 Task: Add the task  Create a new online platform for peer-to-peer rental services to the section Code Combat in the project AgileIntegrate and add a Due Date to the respective task as 2024/04/23
Action: Mouse moved to (697, 515)
Screenshot: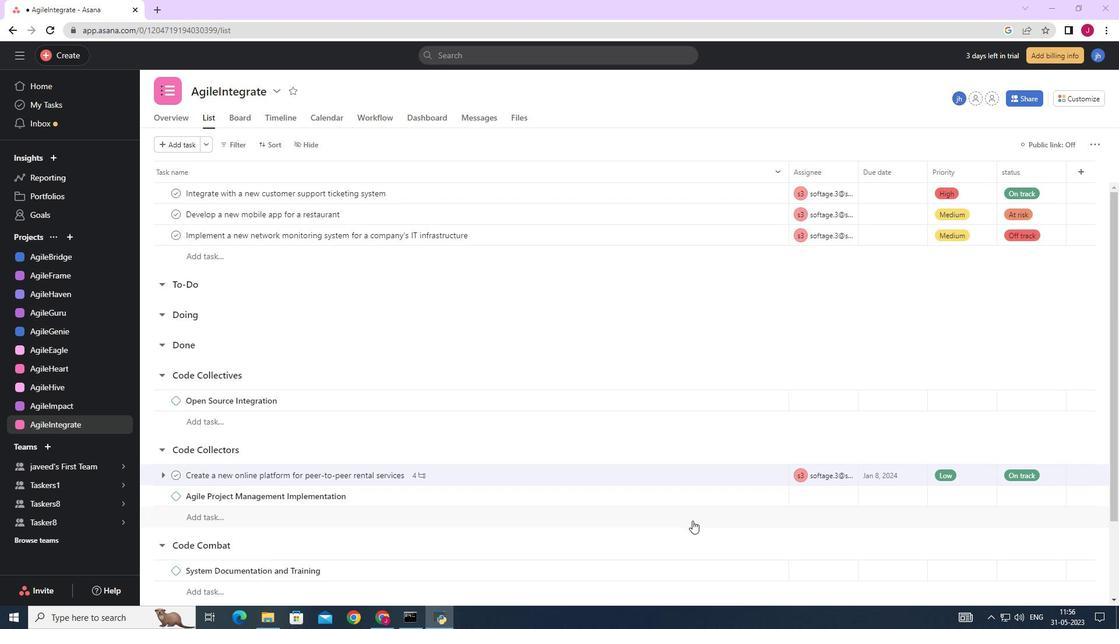 
Action: Mouse scrolled (697, 515) with delta (0, 0)
Screenshot: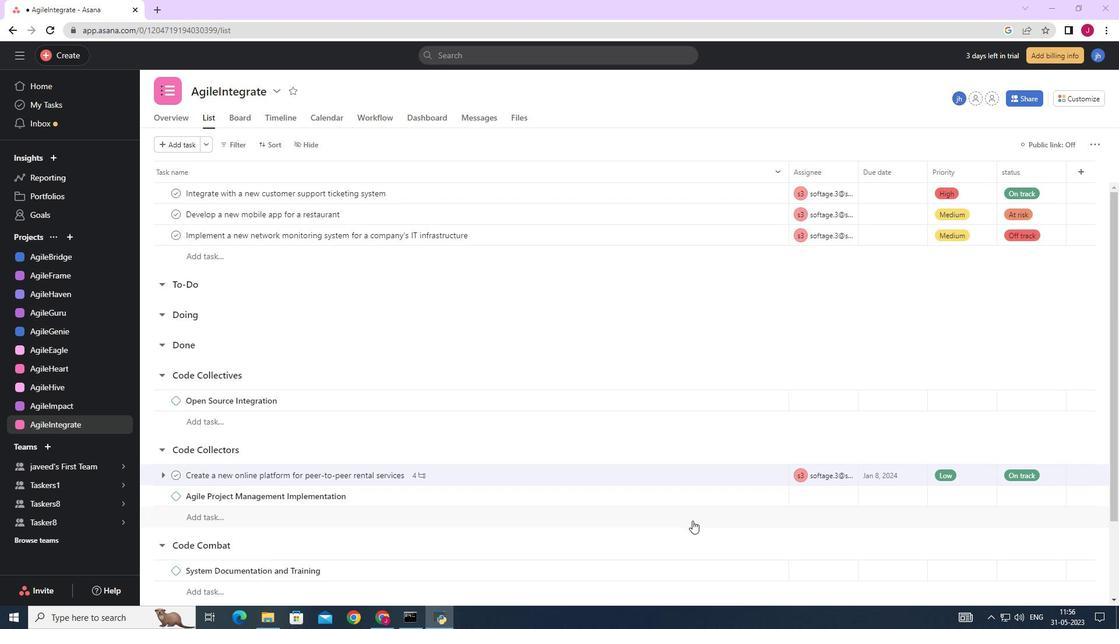 
Action: Mouse moved to (697, 515)
Screenshot: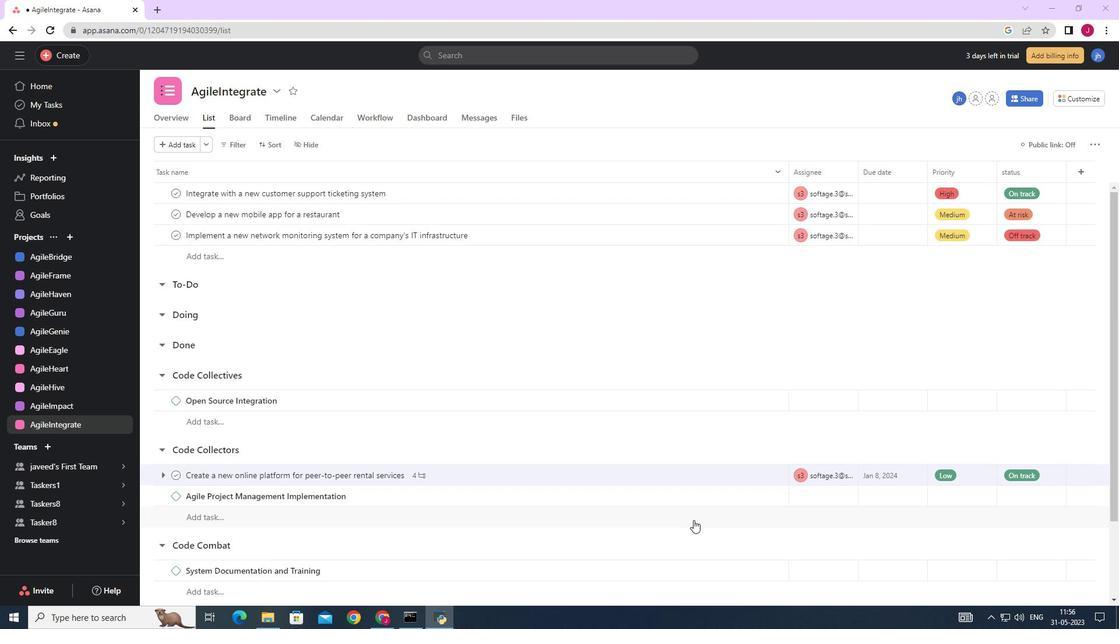 
Action: Mouse scrolled (697, 514) with delta (0, 0)
Screenshot: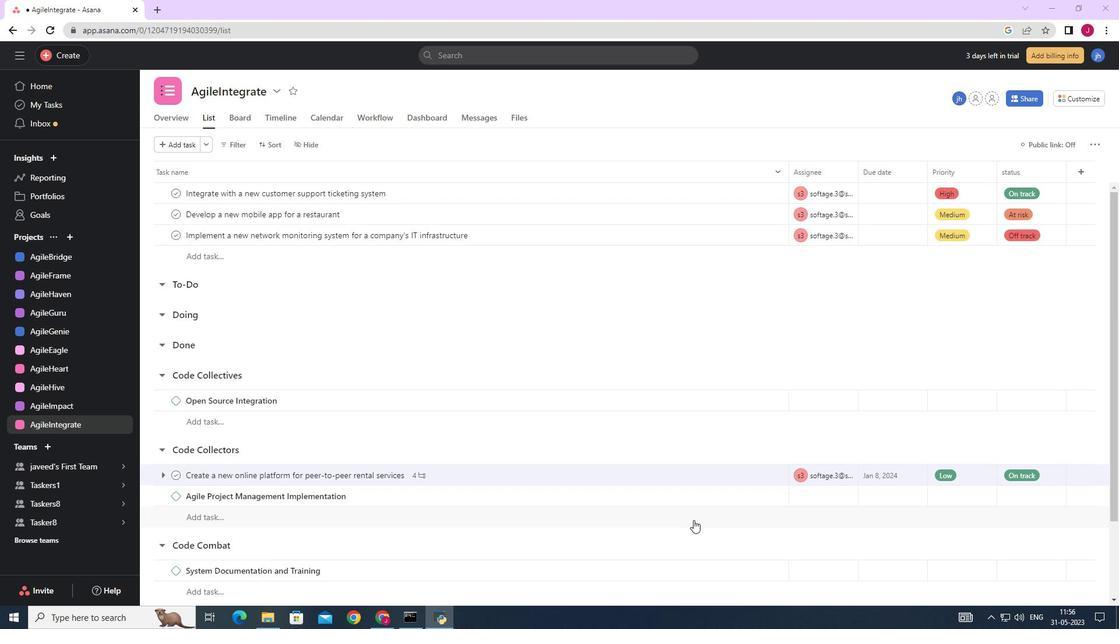 
Action: Mouse moved to (698, 514)
Screenshot: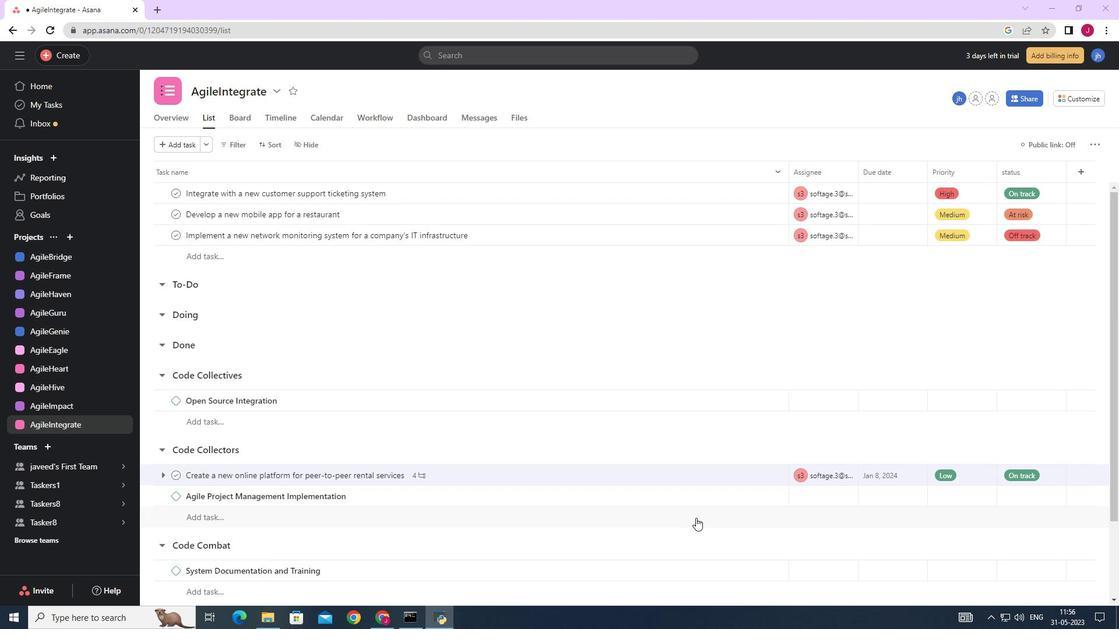 
Action: Mouse scrolled (698, 514) with delta (0, 0)
Screenshot: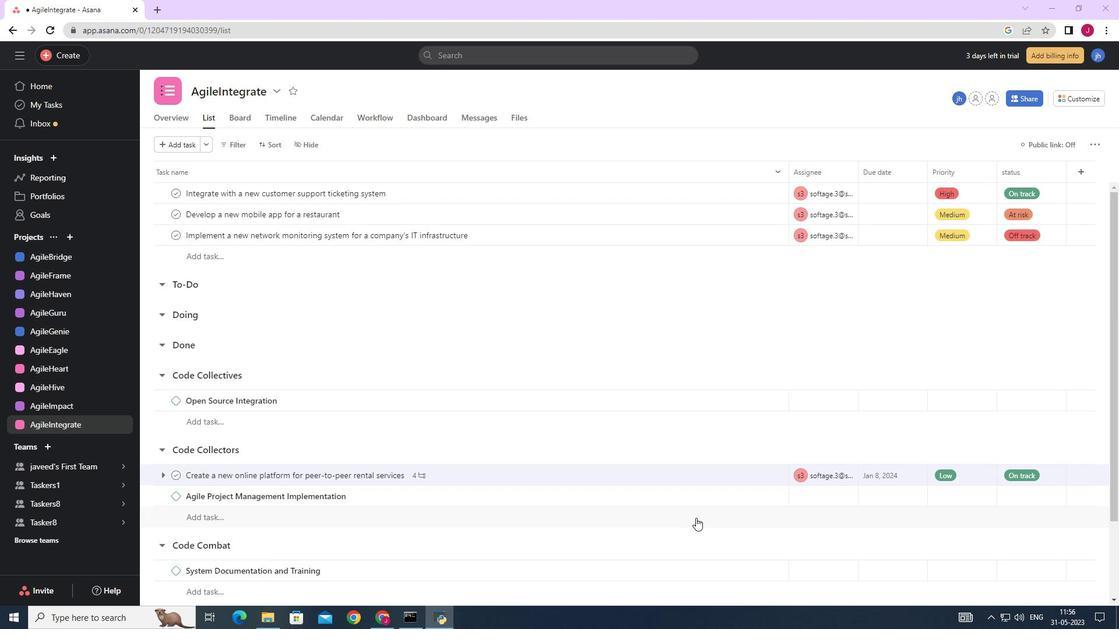 
Action: Mouse moved to (699, 514)
Screenshot: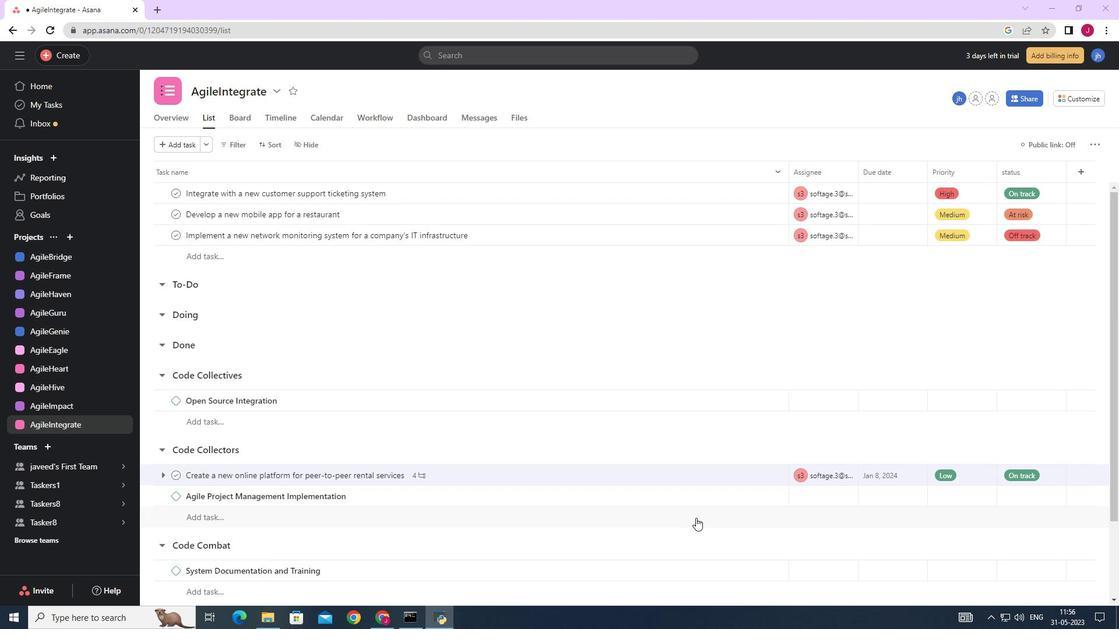 
Action: Mouse scrolled (699, 513) with delta (0, 0)
Screenshot: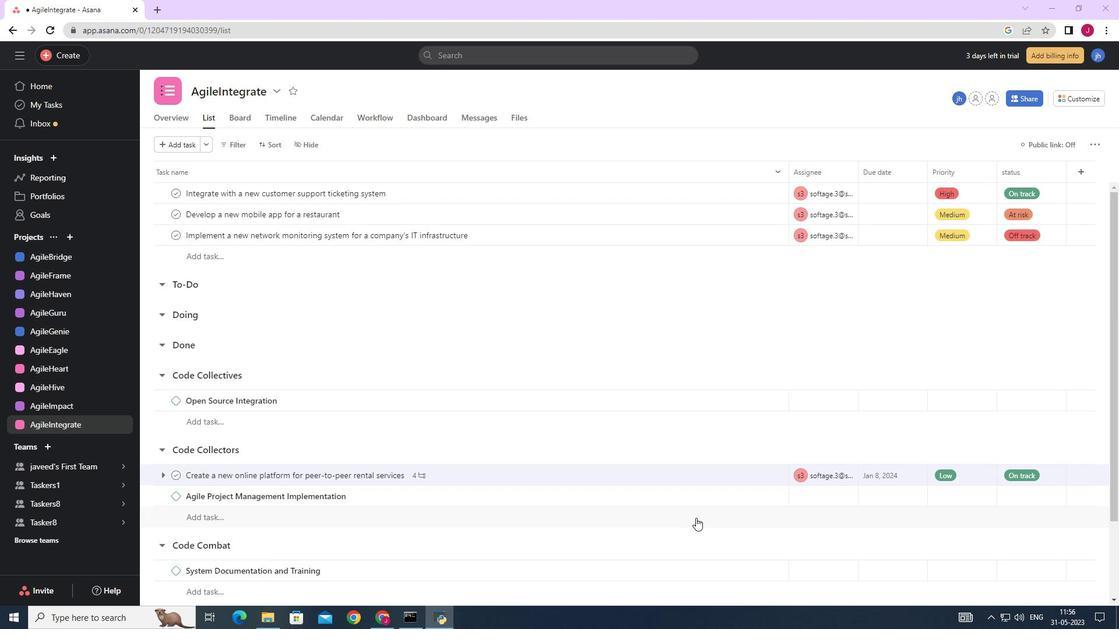 
Action: Mouse moved to (762, 379)
Screenshot: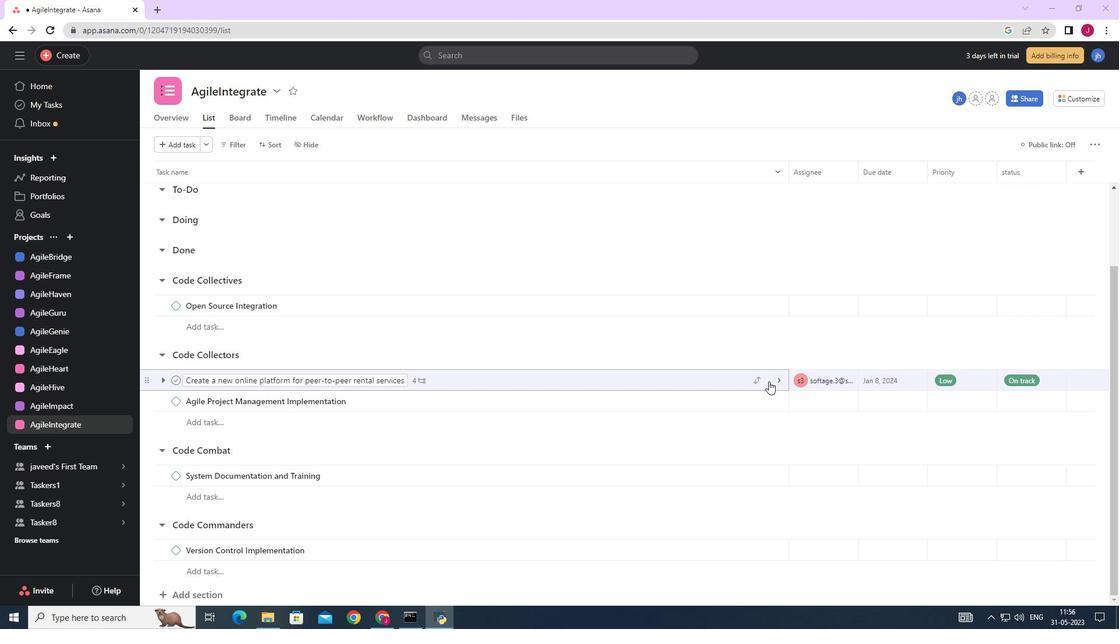 
Action: Mouse pressed left at (762, 379)
Screenshot: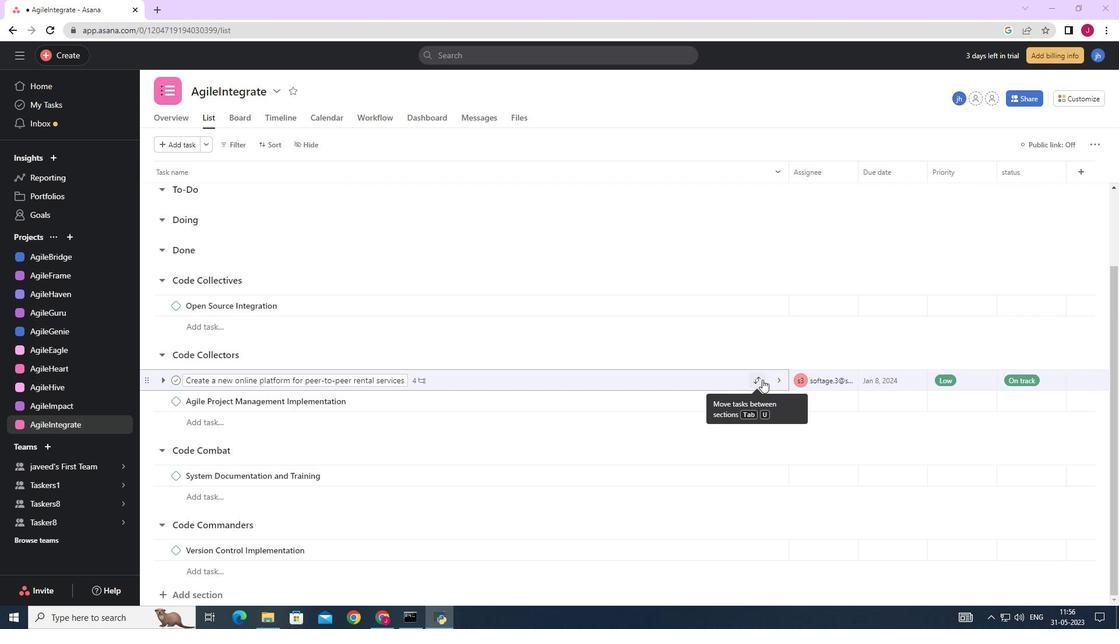 
Action: Mouse moved to (705, 552)
Screenshot: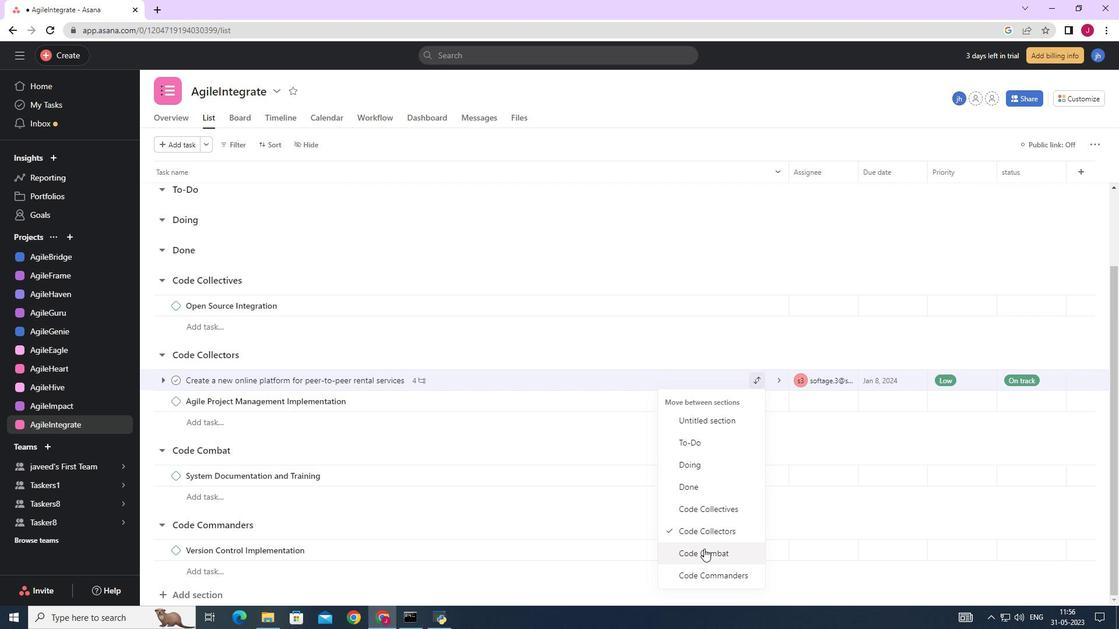 
Action: Mouse pressed left at (705, 552)
Screenshot: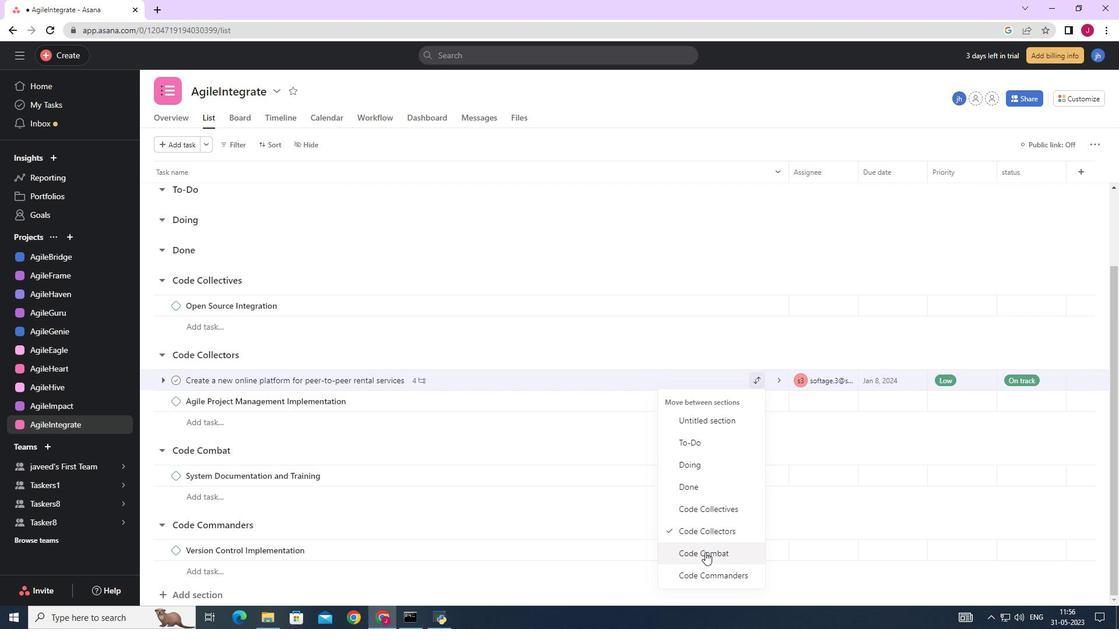 
Action: Mouse moved to (918, 458)
Screenshot: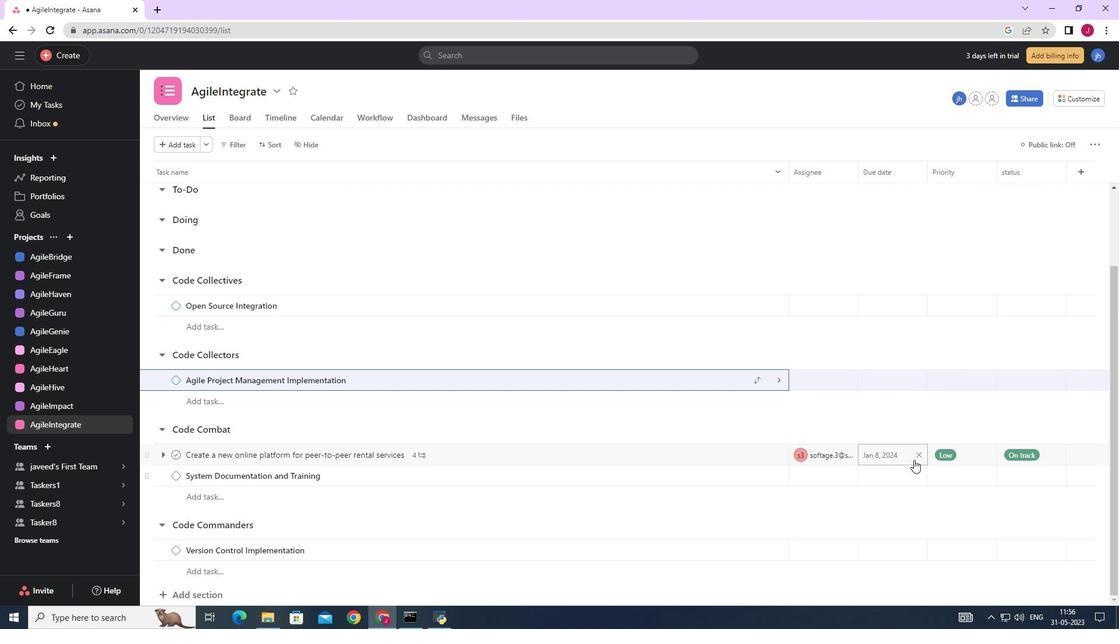
Action: Mouse pressed left at (918, 458)
Screenshot: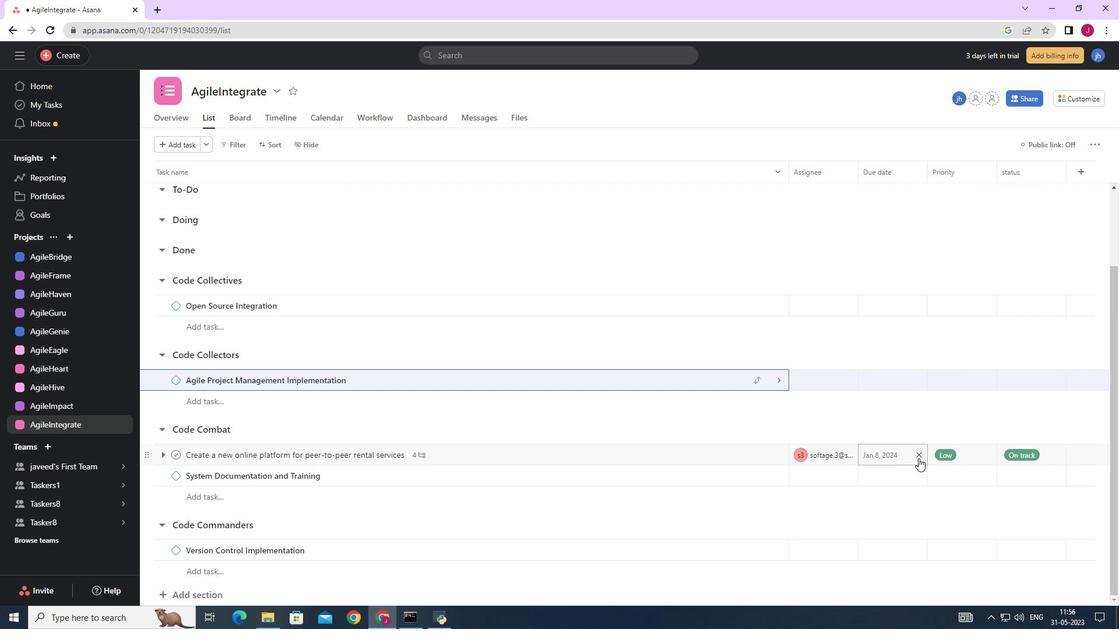 
Action: Mouse moved to (890, 456)
Screenshot: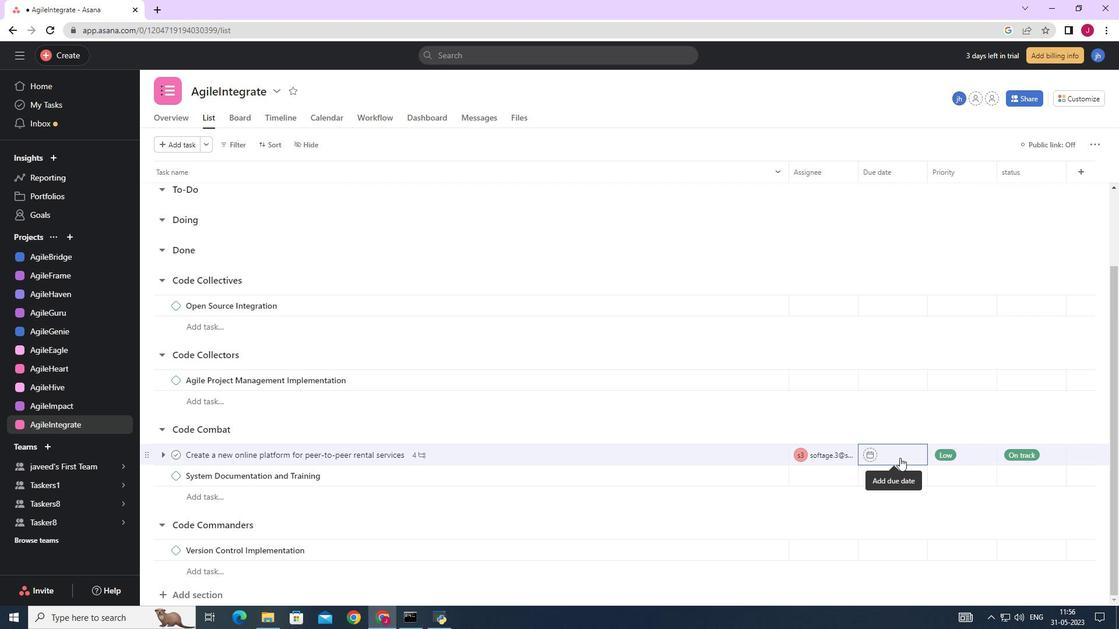 
Action: Mouse pressed left at (890, 456)
Screenshot: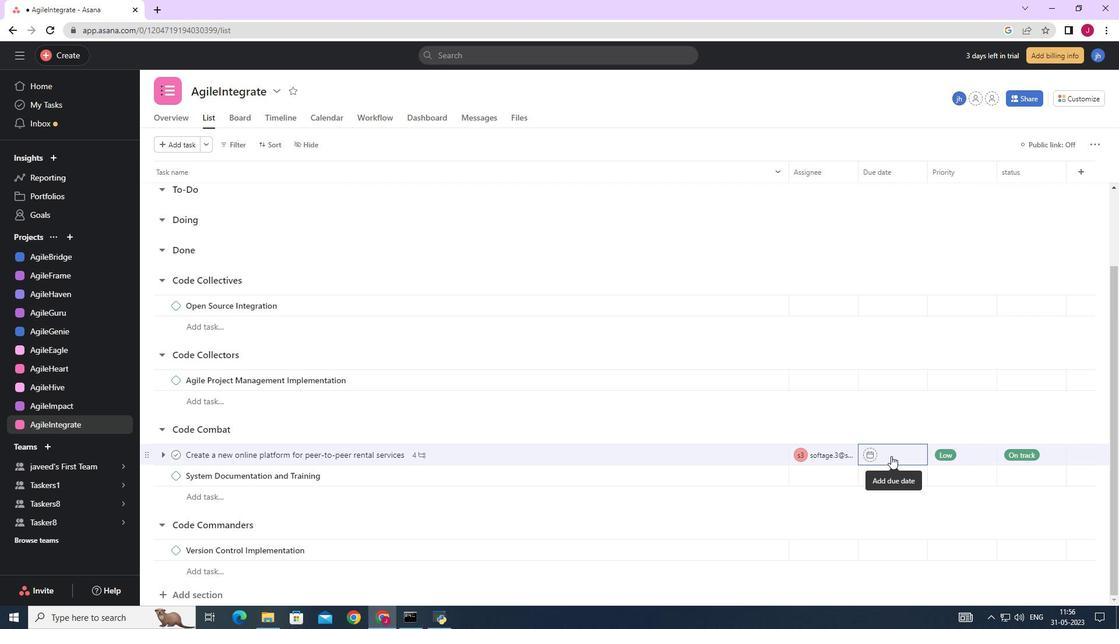 
Action: Mouse moved to (1012, 268)
Screenshot: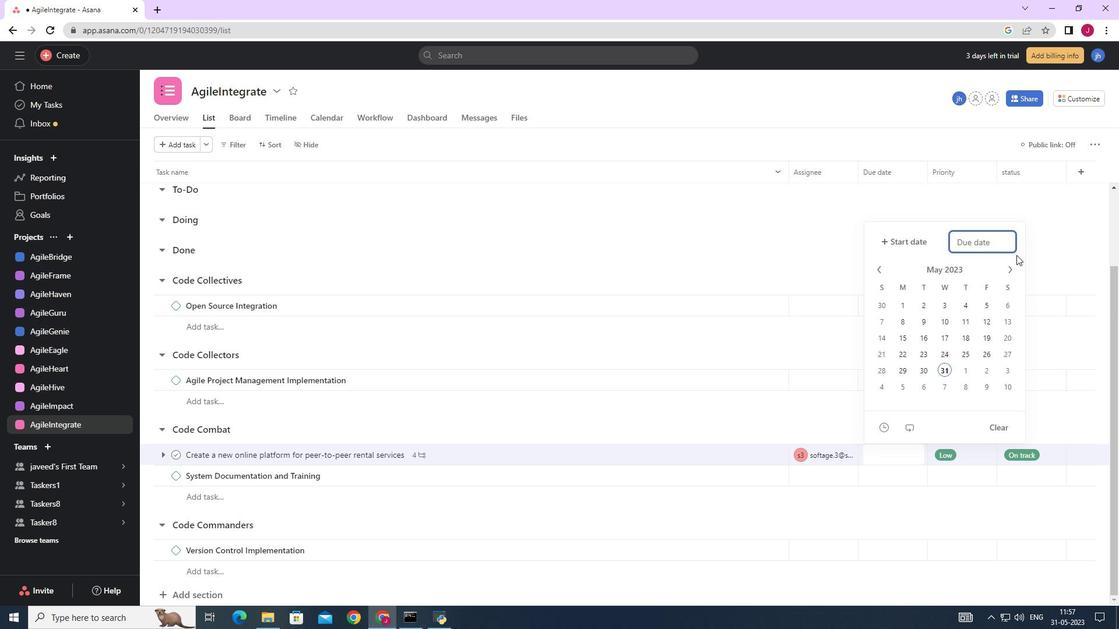 
Action: Mouse pressed left at (1012, 268)
Screenshot: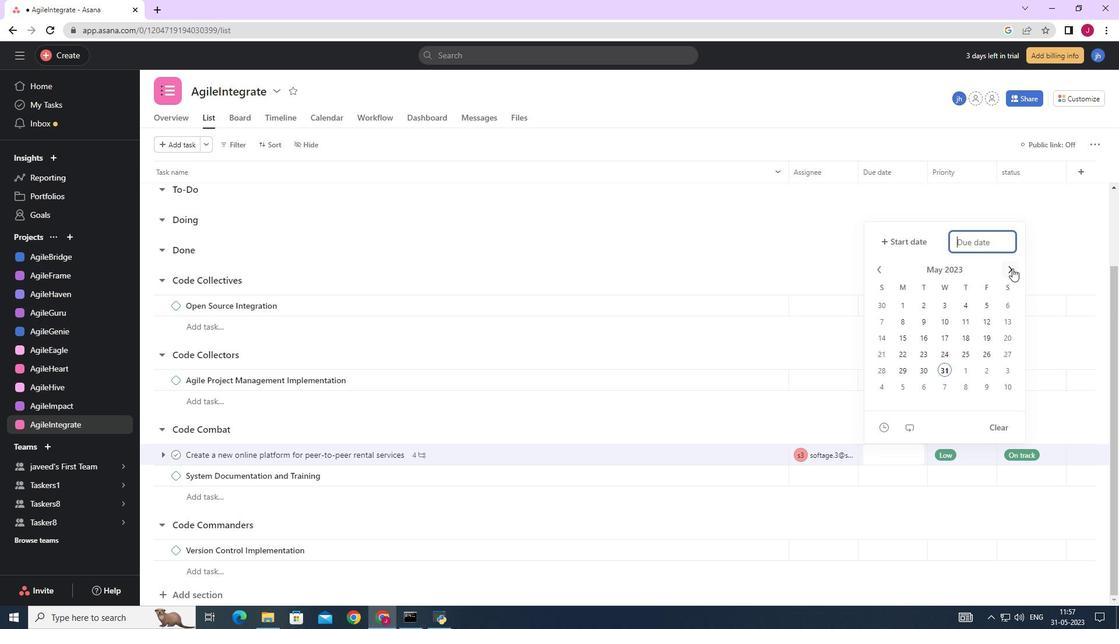 
Action: Mouse pressed left at (1012, 268)
Screenshot: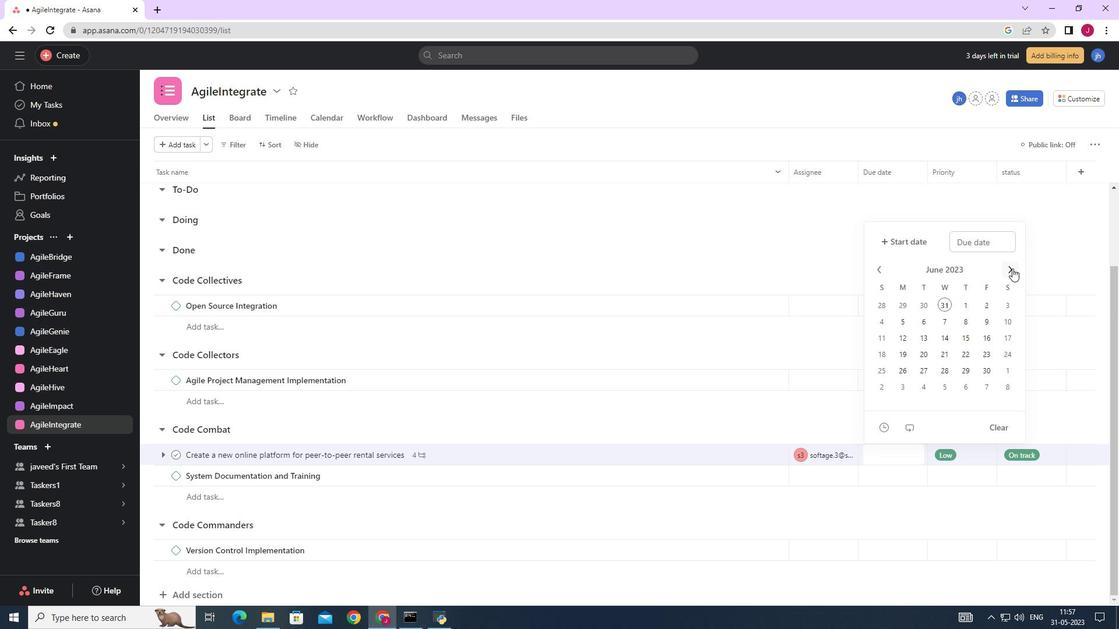 
Action: Mouse pressed left at (1012, 268)
Screenshot: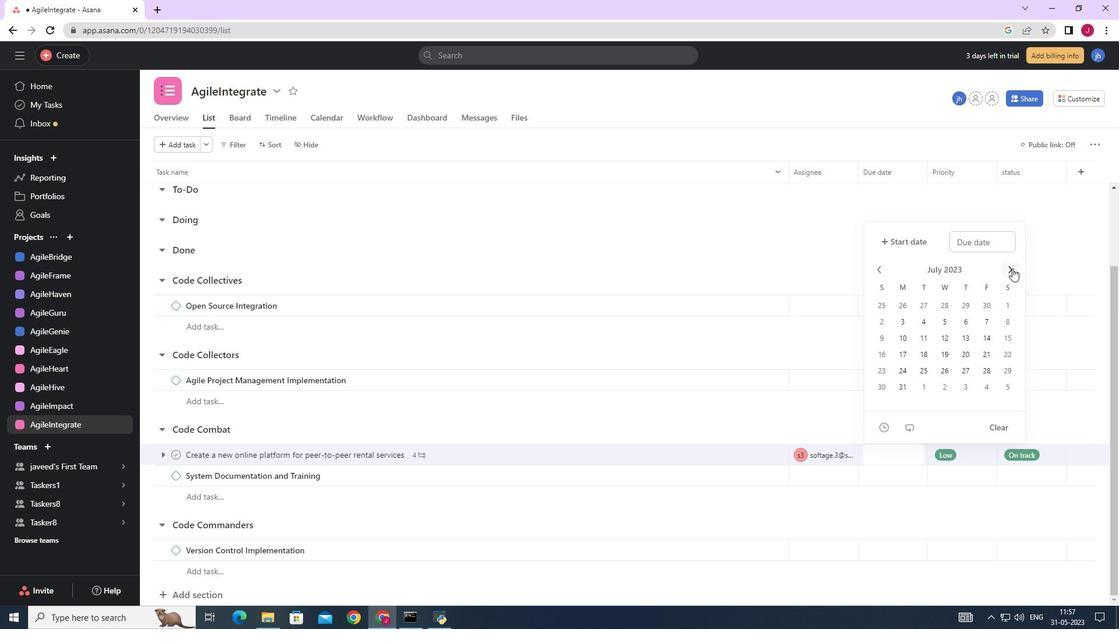 
Action: Mouse pressed left at (1012, 268)
Screenshot: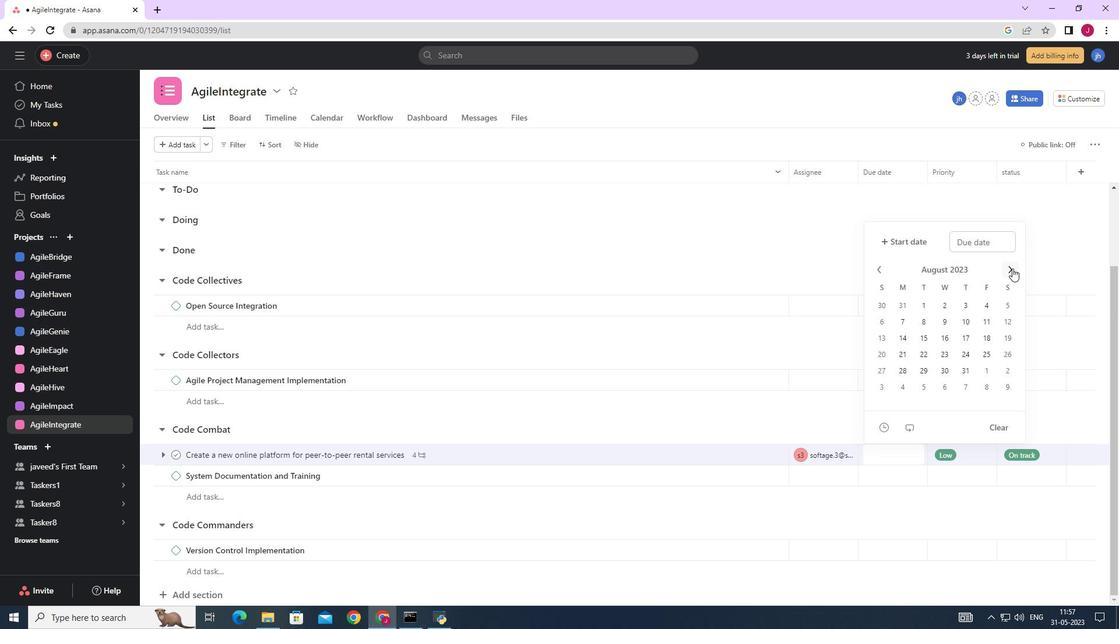 
Action: Mouse pressed left at (1012, 268)
Screenshot: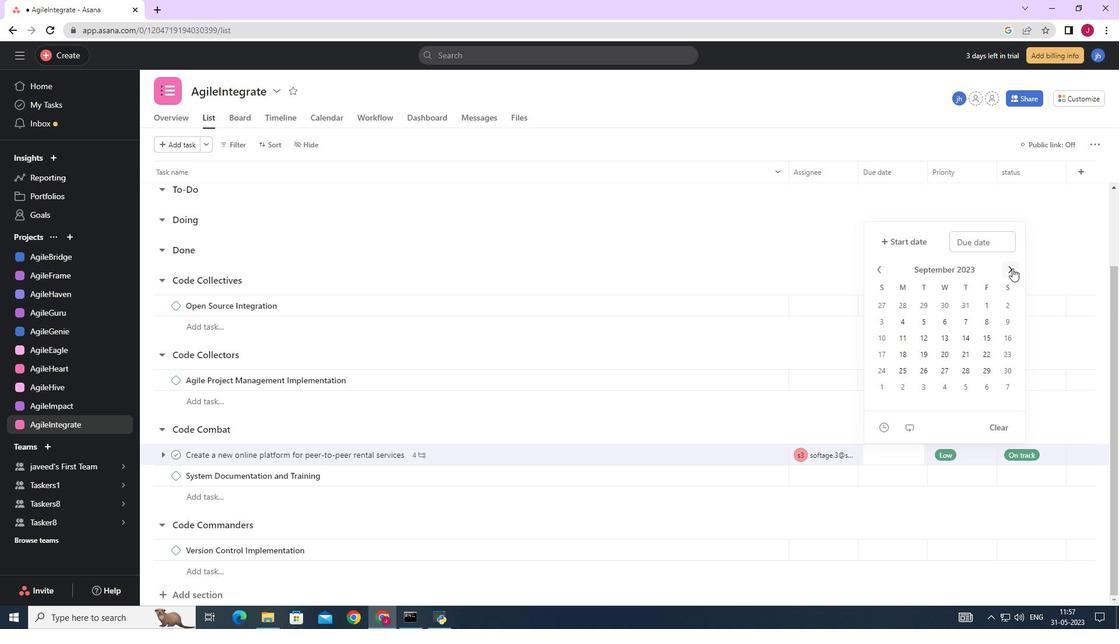 
Action: Mouse pressed left at (1012, 268)
Screenshot: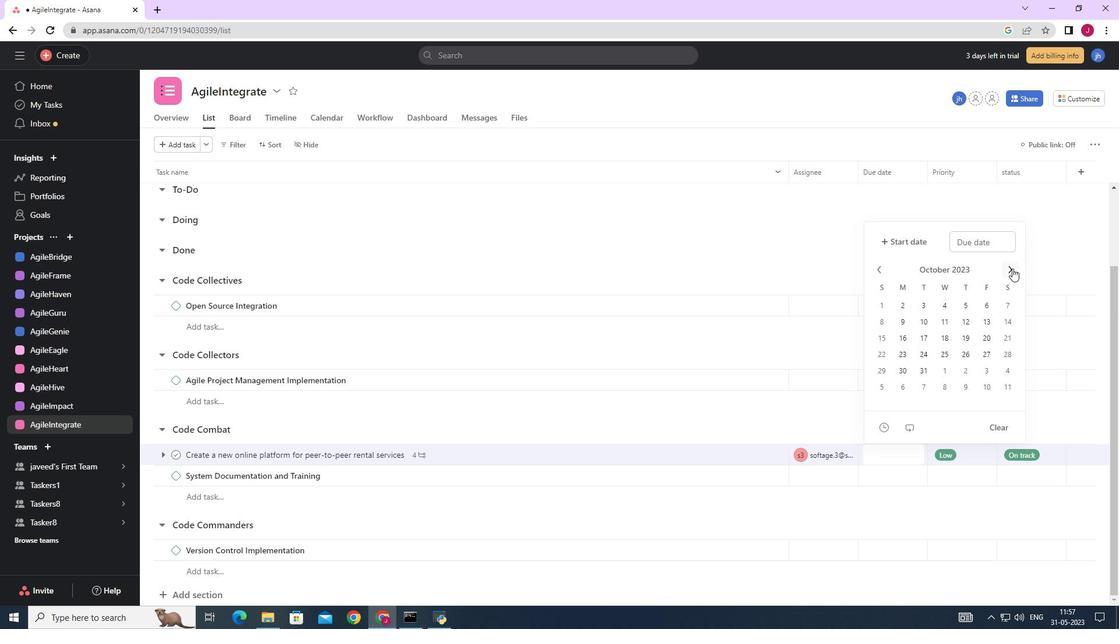 
Action: Mouse pressed left at (1012, 268)
Screenshot: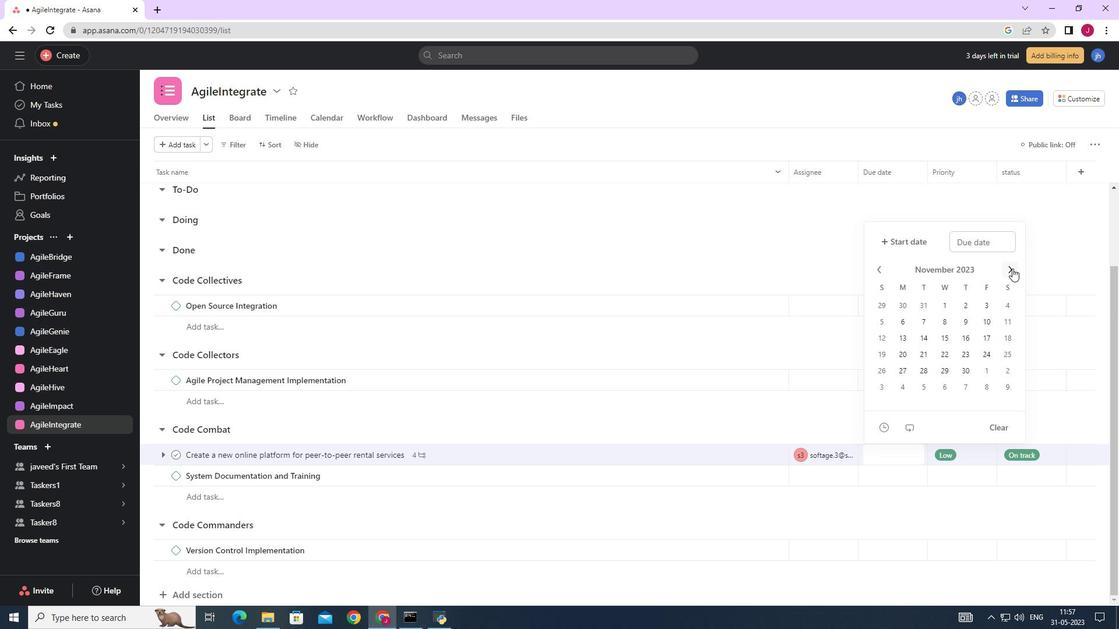 
Action: Mouse pressed left at (1012, 268)
Screenshot: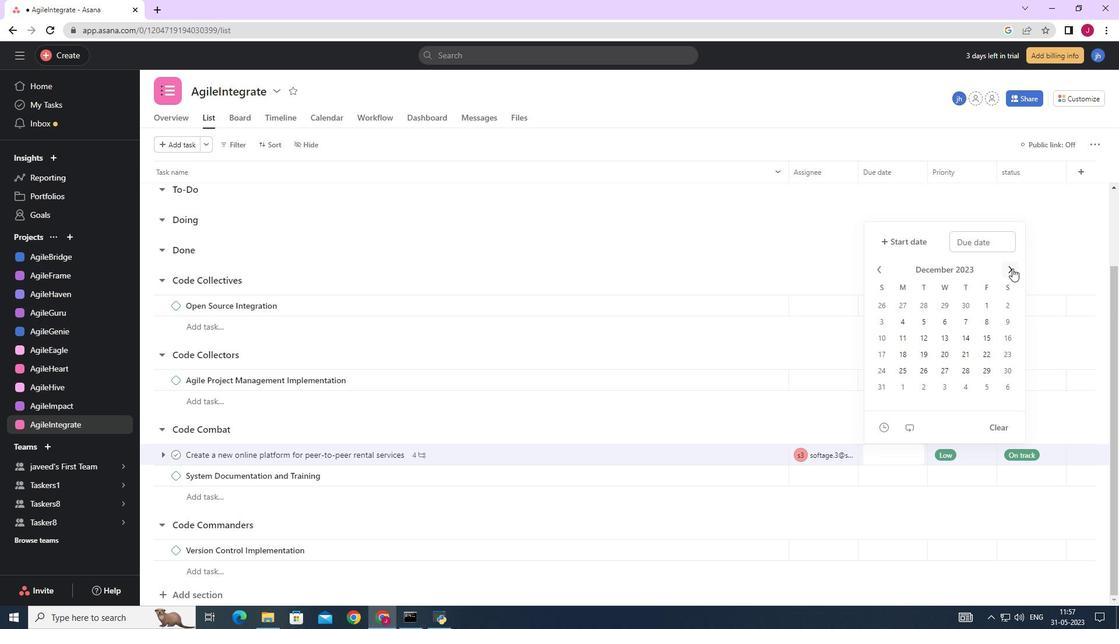 
Action: Mouse pressed left at (1012, 268)
Screenshot: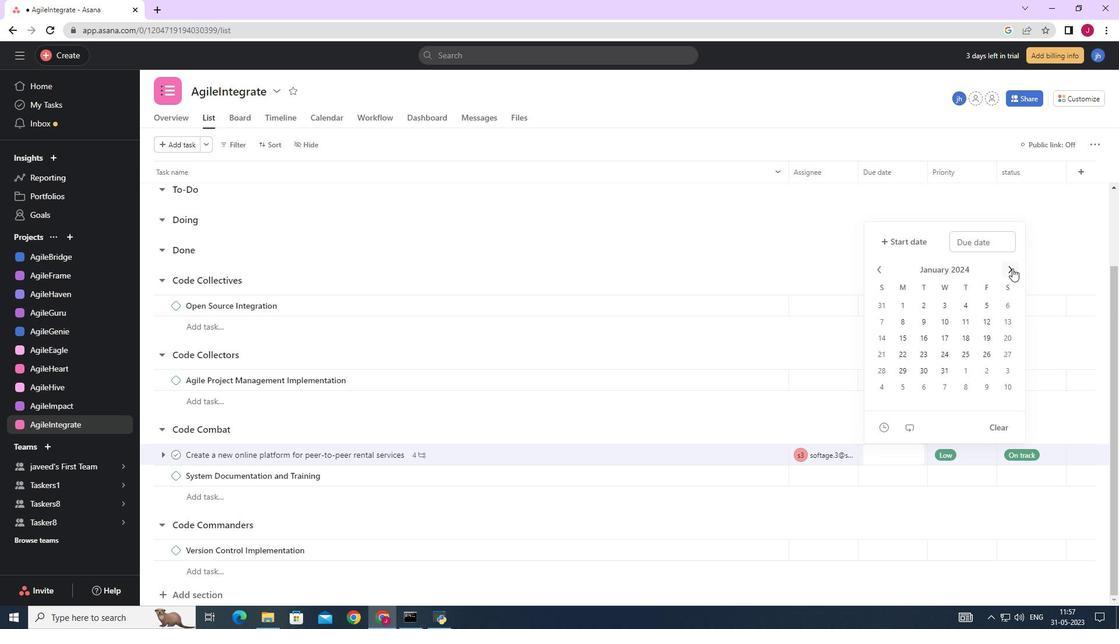 
Action: Mouse moved to (1012, 269)
Screenshot: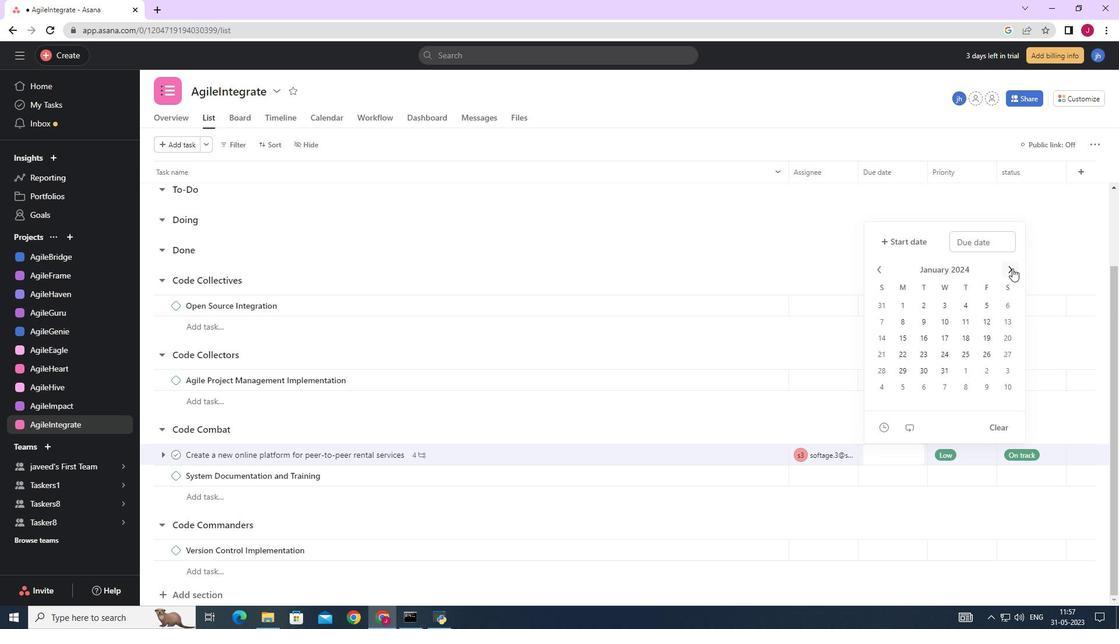 
Action: Mouse pressed left at (1012, 269)
Screenshot: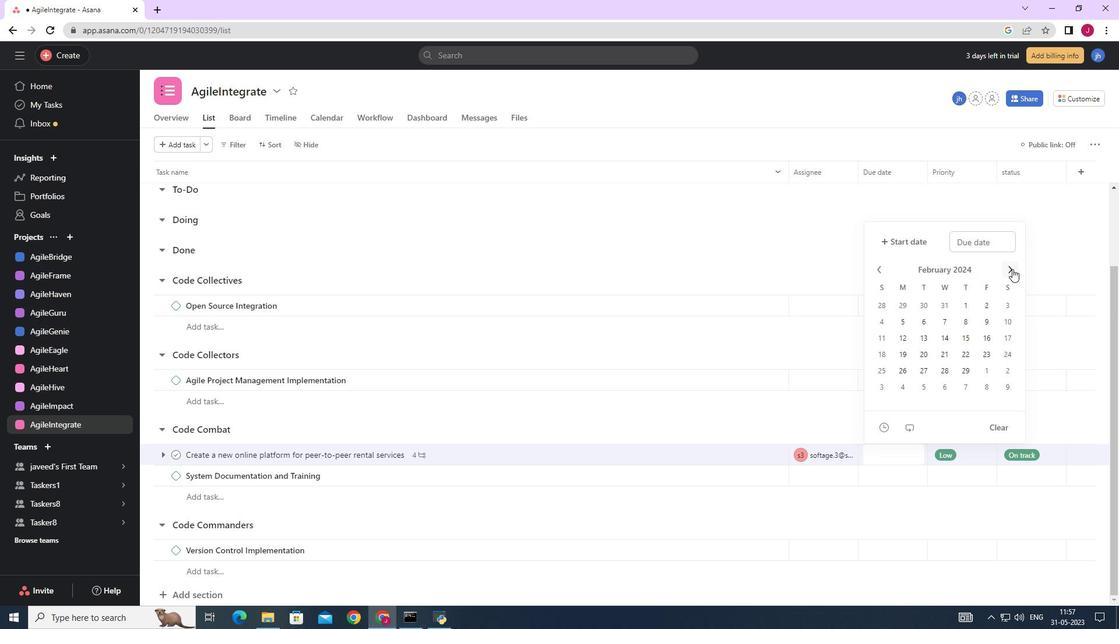 
Action: Mouse pressed left at (1012, 269)
Screenshot: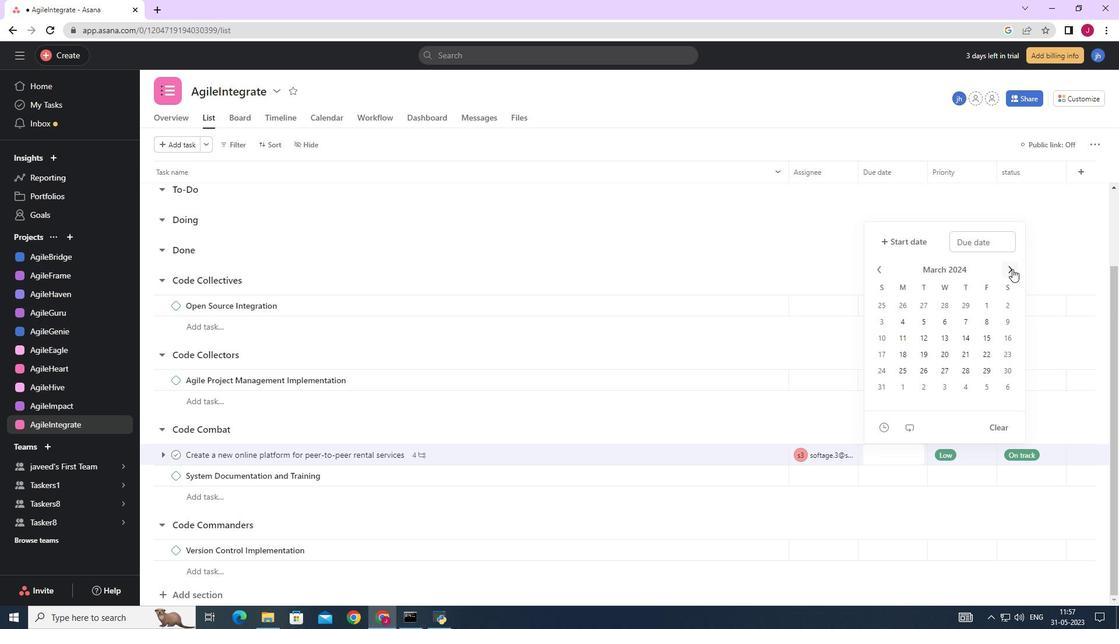 
Action: Mouse moved to (929, 354)
Screenshot: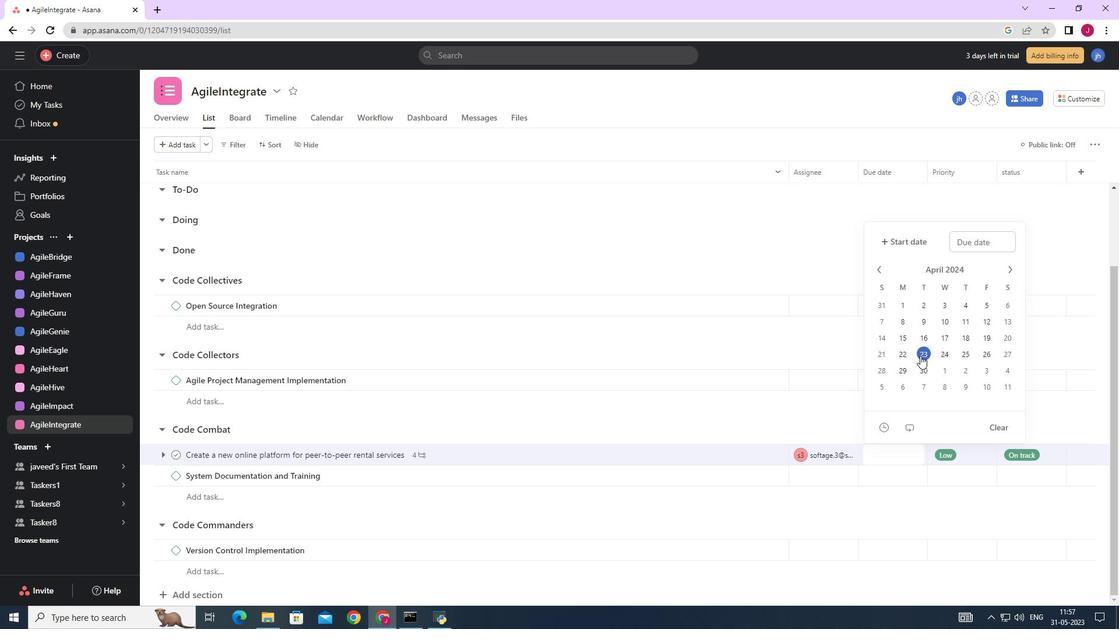 
Action: Mouse pressed left at (929, 354)
Screenshot: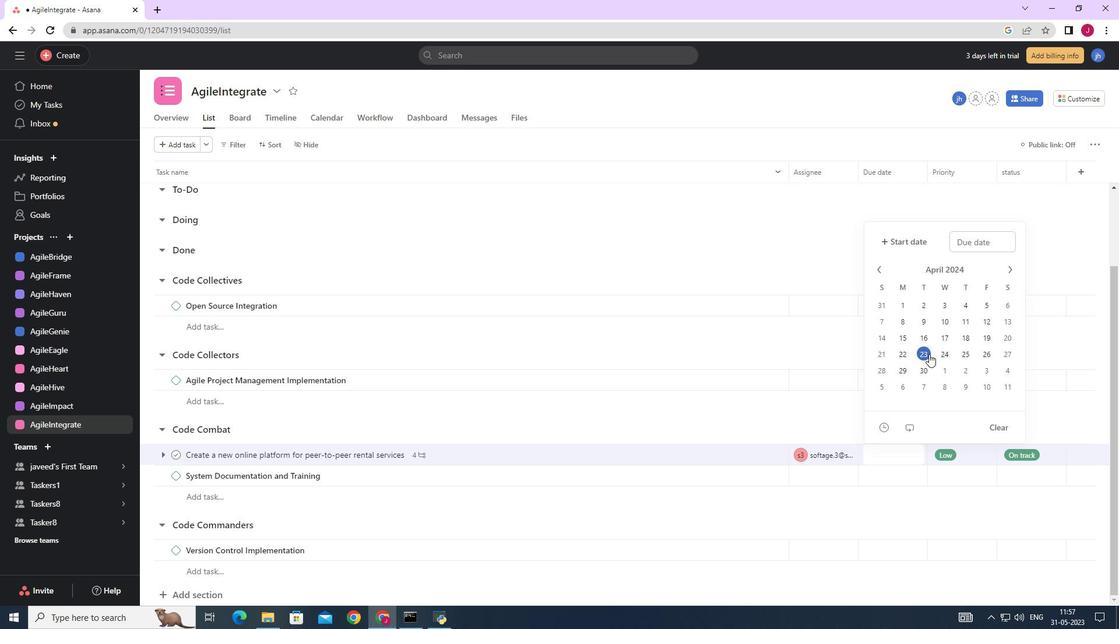 
Action: Mouse moved to (1054, 248)
Screenshot: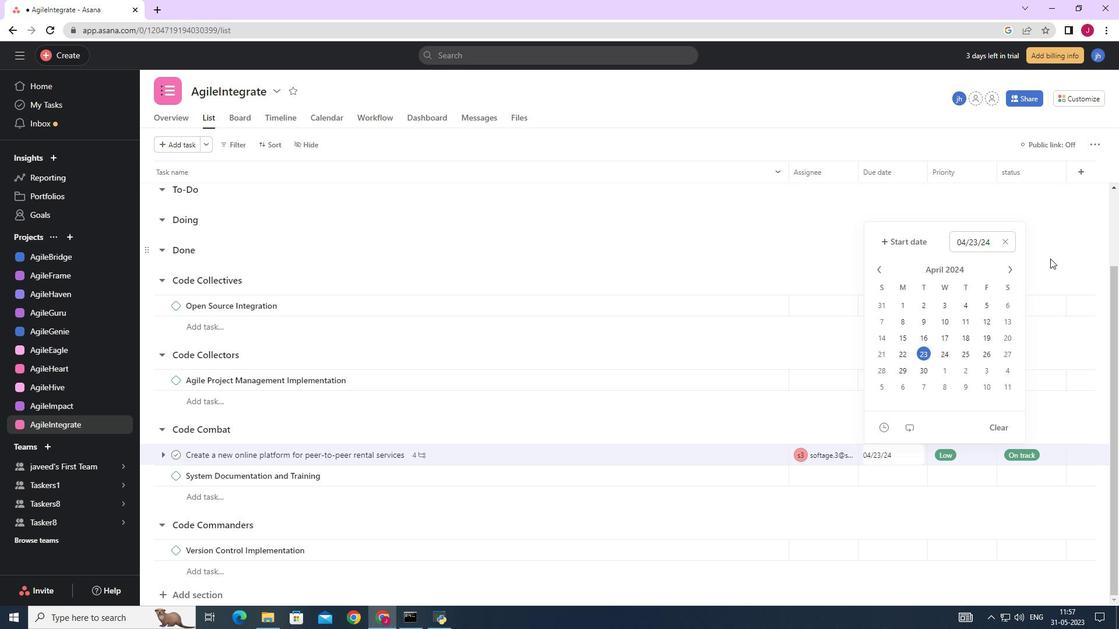 
Action: Mouse pressed left at (1054, 248)
Screenshot: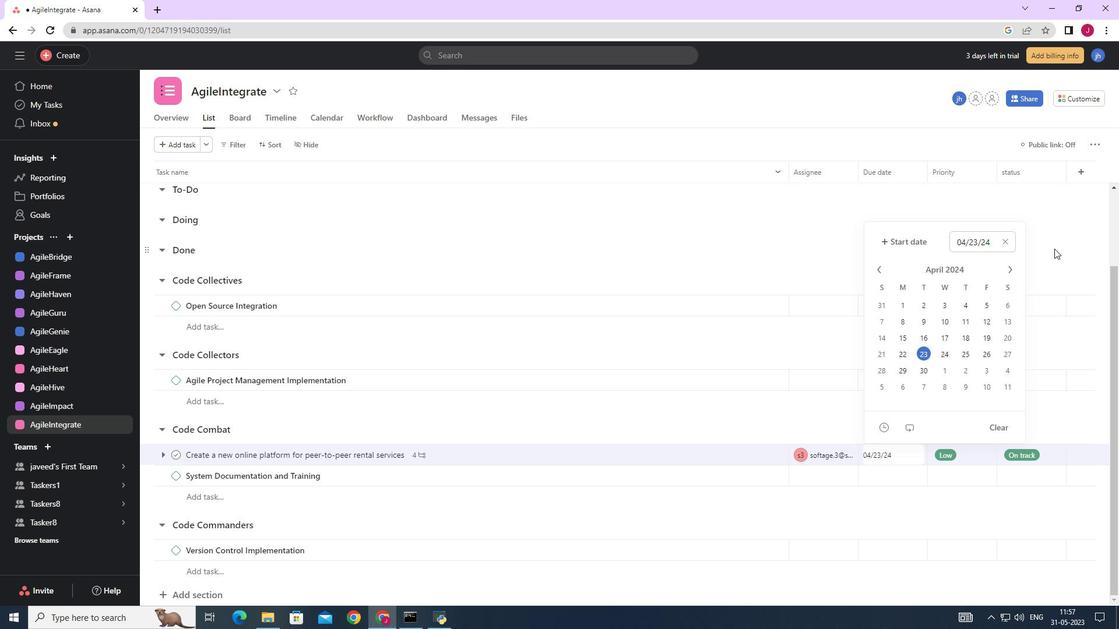 
Action: Mouse moved to (1044, 247)
Screenshot: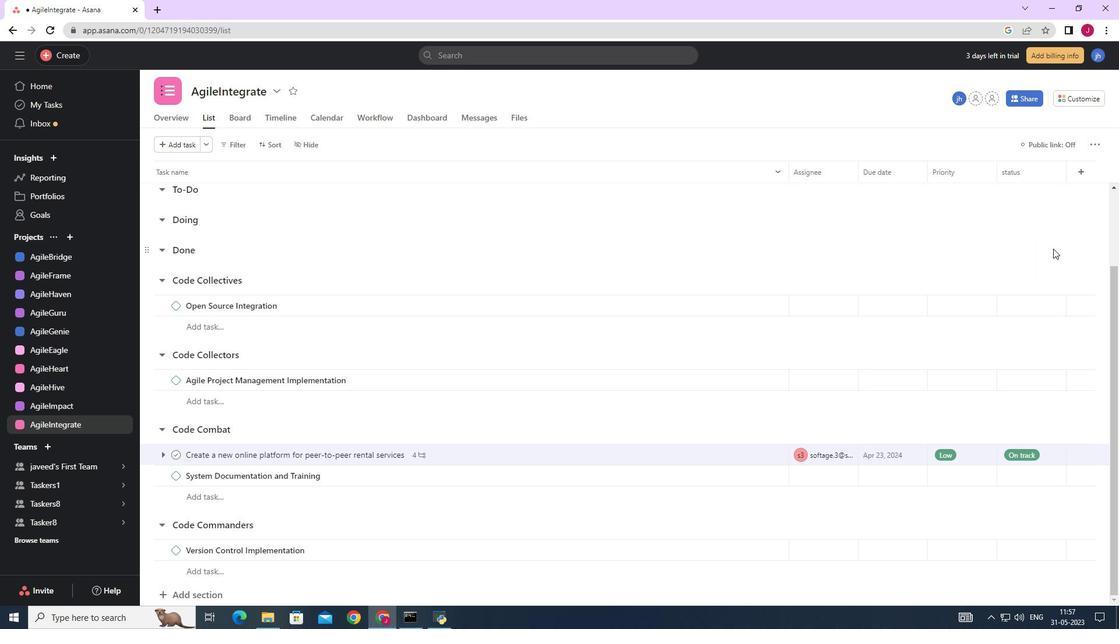 
